 Task: Write the Notes "I am a New Customer" Under New customer in New Bill.
Action: Mouse moved to (124, 14)
Screenshot: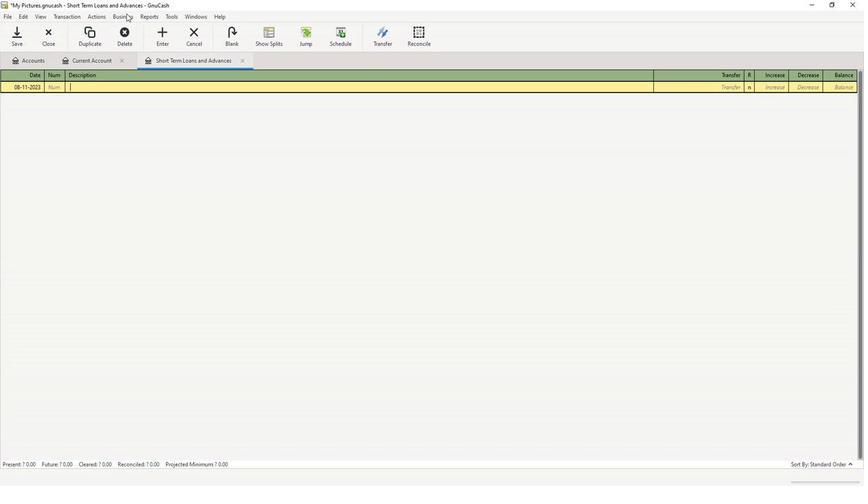
Action: Mouse pressed left at (124, 14)
Screenshot: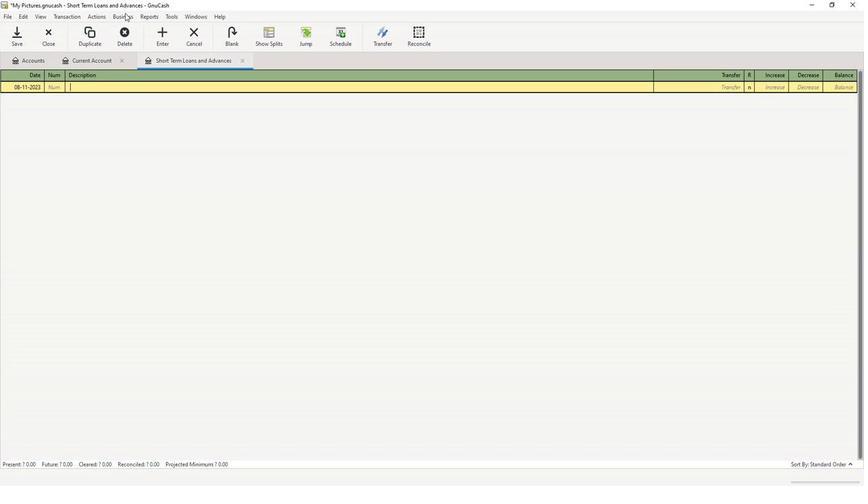 
Action: Mouse moved to (130, 39)
Screenshot: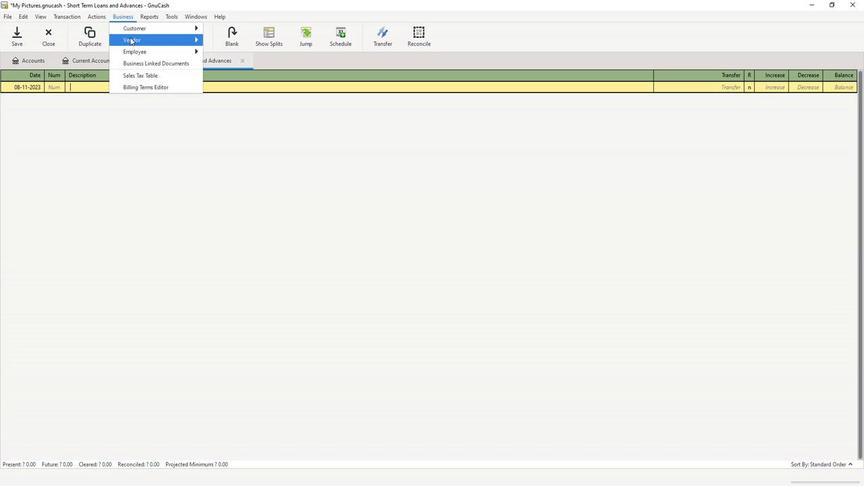 
Action: Mouse pressed left at (130, 39)
Screenshot: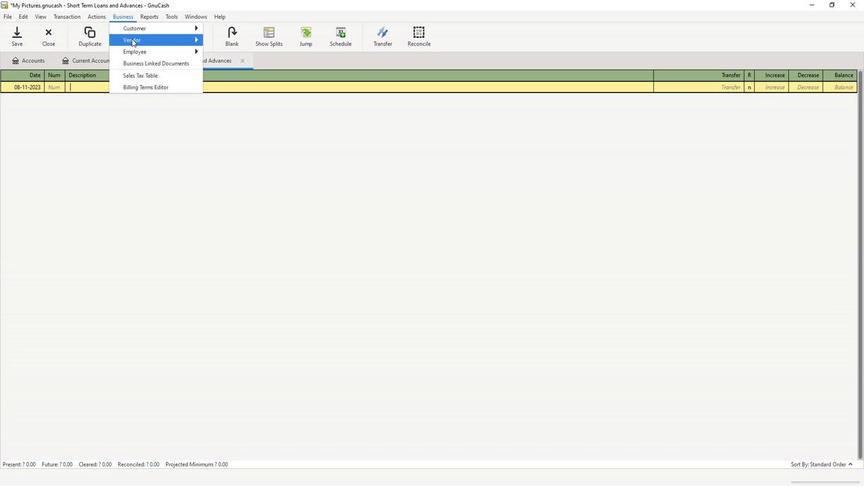 
Action: Mouse moved to (224, 74)
Screenshot: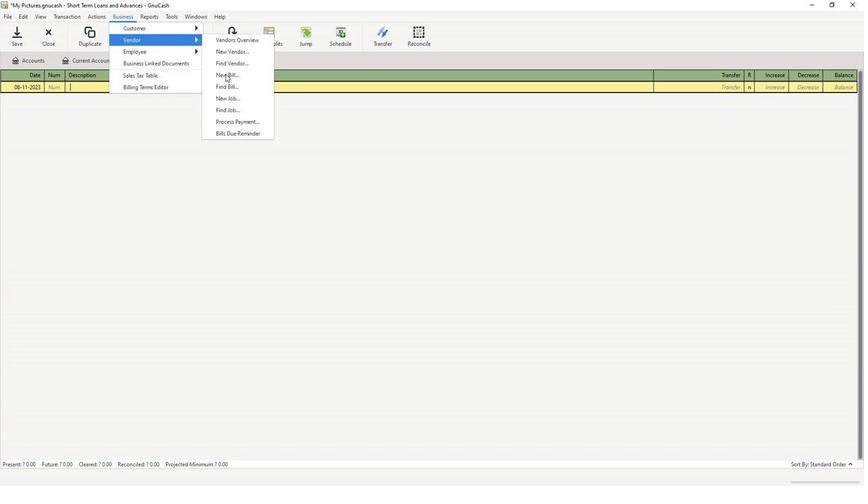 
Action: Mouse pressed left at (224, 74)
Screenshot: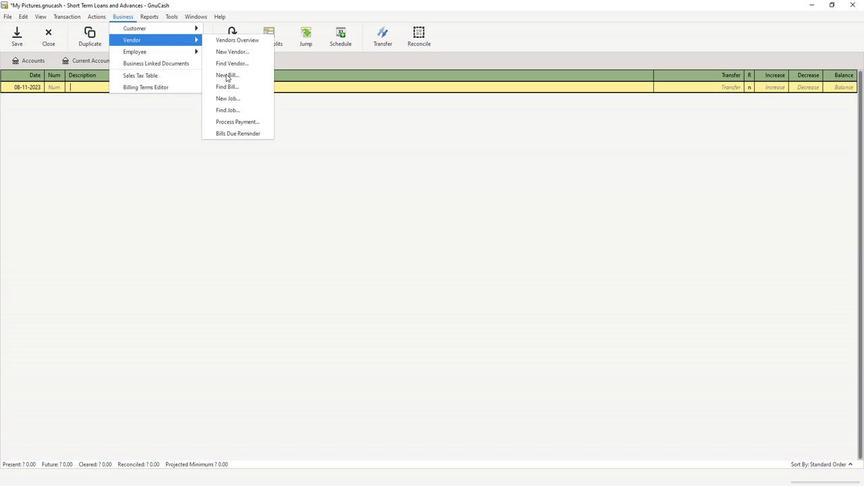 
Action: Mouse moved to (489, 305)
Screenshot: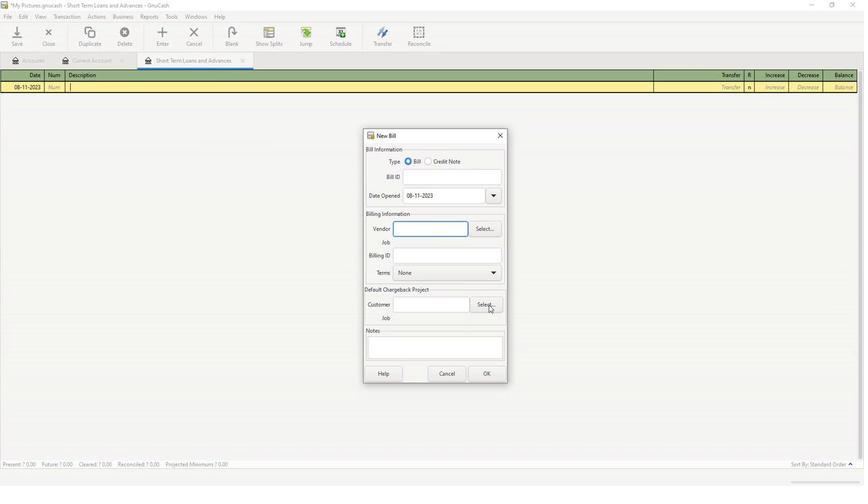 
Action: Mouse pressed left at (489, 305)
Screenshot: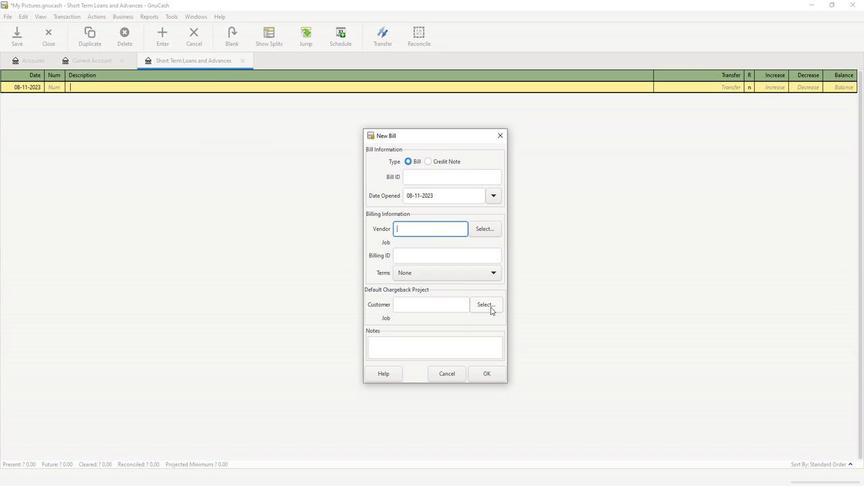 
Action: Mouse moved to (450, 330)
Screenshot: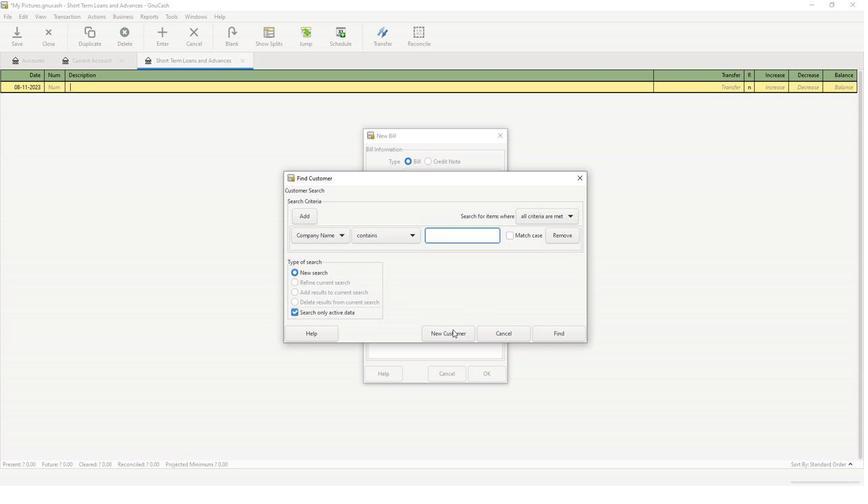 
Action: Mouse pressed left at (450, 330)
Screenshot: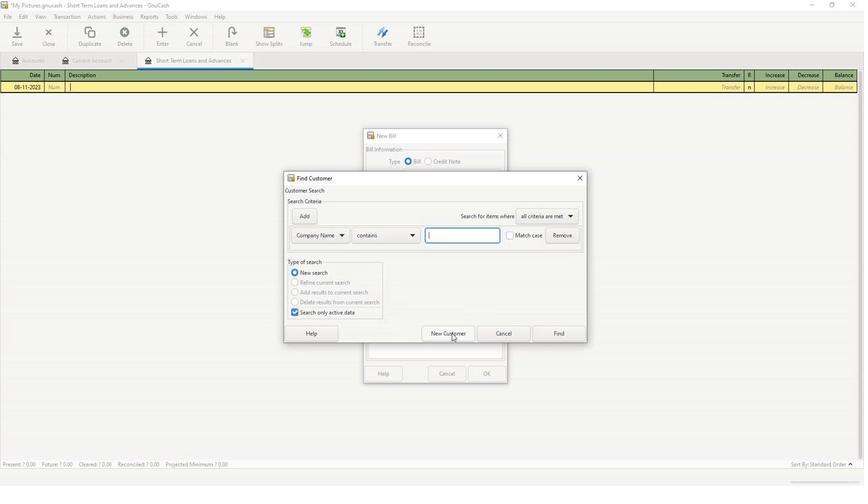 
Action: Mouse moved to (388, 373)
Screenshot: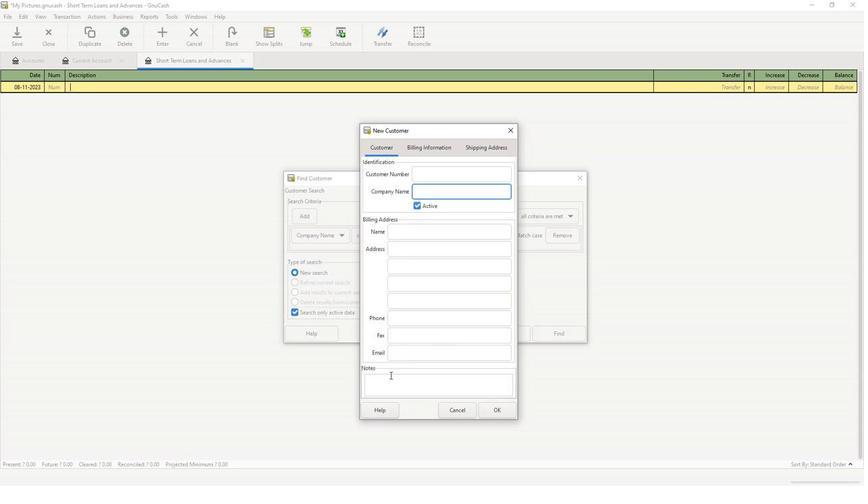 
Action: Mouse pressed left at (388, 373)
Screenshot: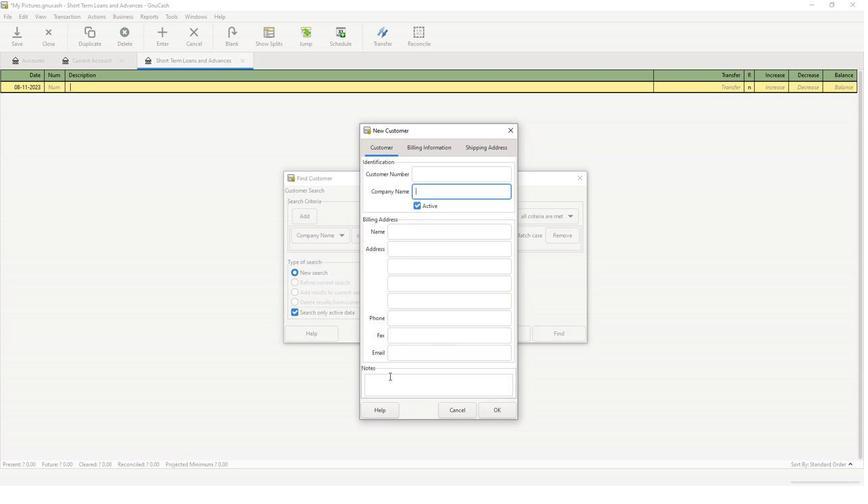 
Action: Key pressed <Key.caps_lock>I<Key.caps_lock><Key.space>am<Key.space>a<Key.space>new<Key.space>customer
Screenshot: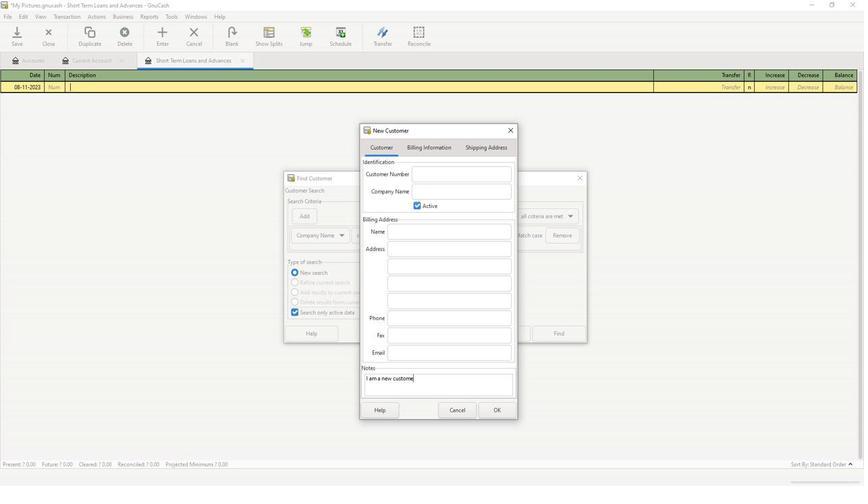 
Action: Mouse moved to (490, 411)
Screenshot: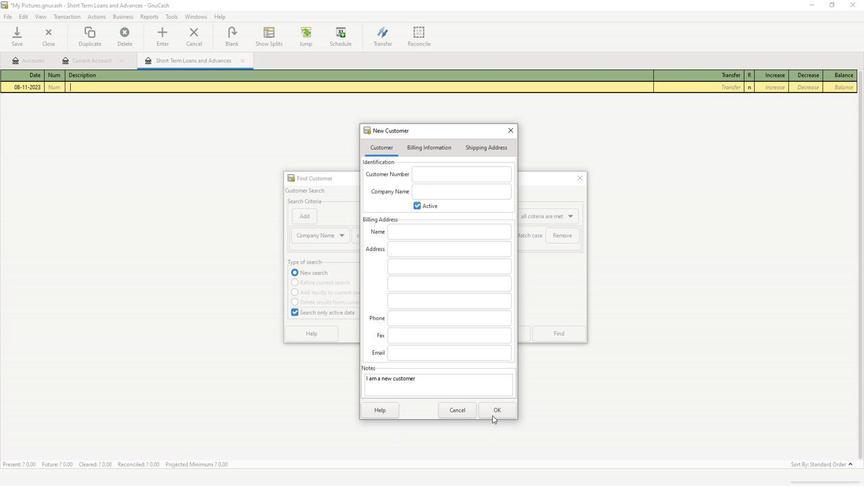 
